 Task: Check the sale-to-list ratio of full gym in the last 1 year.
Action: Mouse moved to (871, 216)
Screenshot: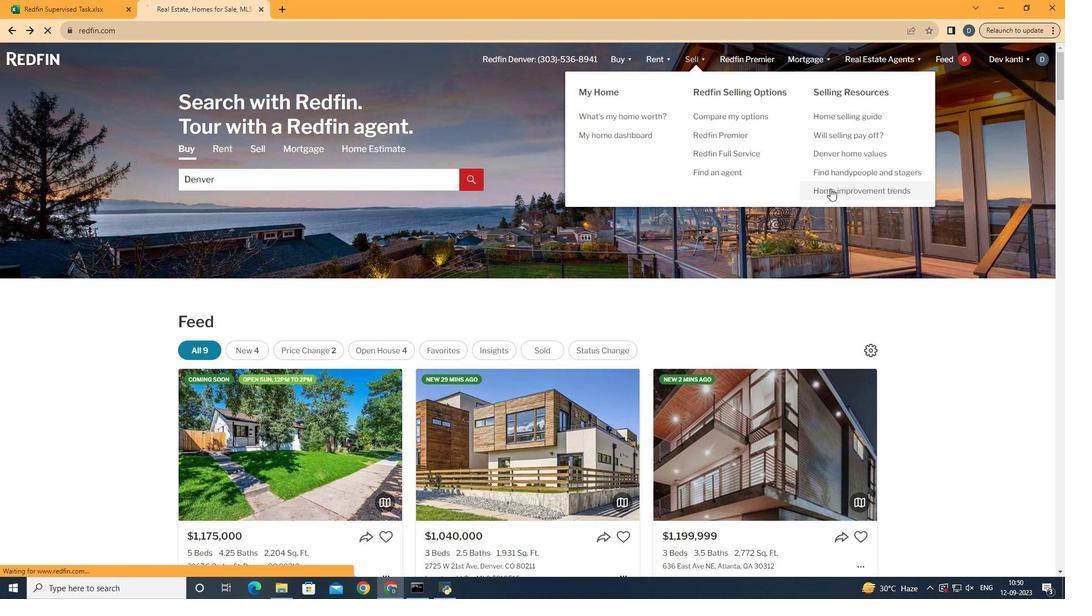 
Action: Mouse pressed left at (871, 216)
Screenshot: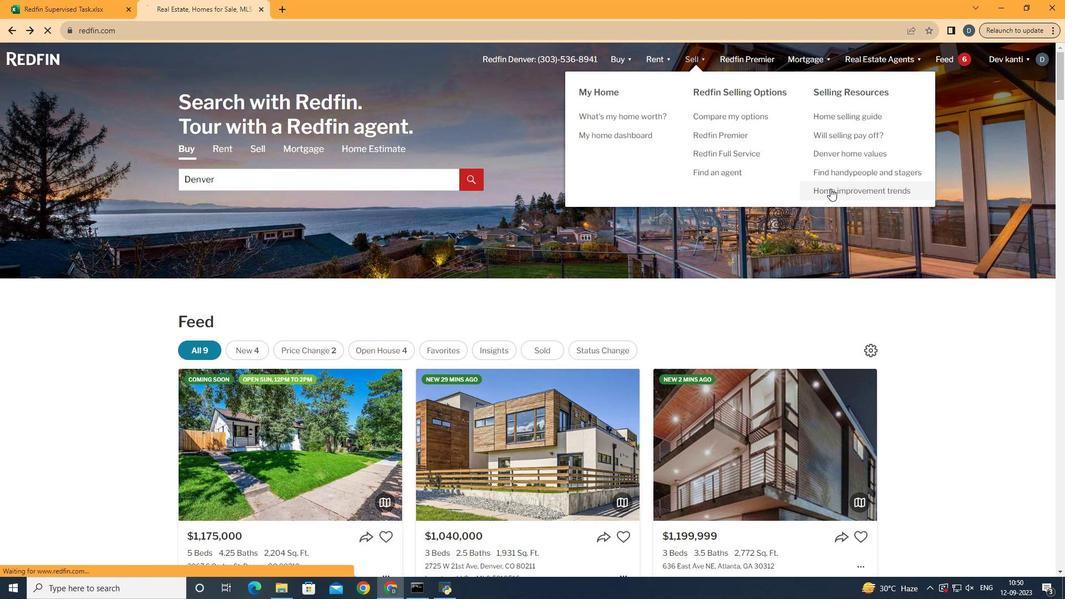 
Action: Mouse moved to (310, 243)
Screenshot: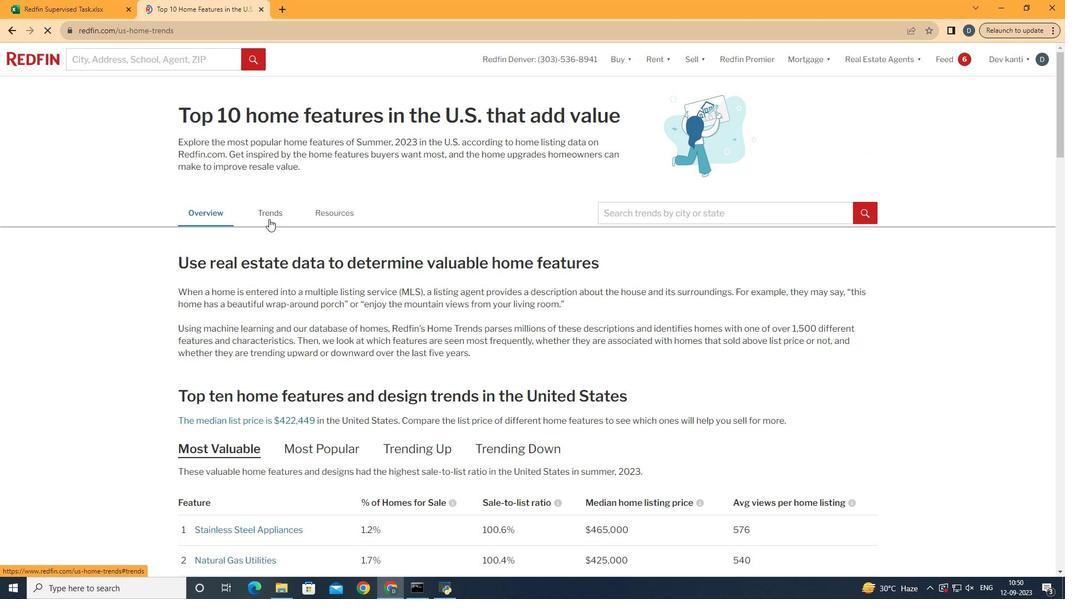 
Action: Mouse pressed left at (310, 243)
Screenshot: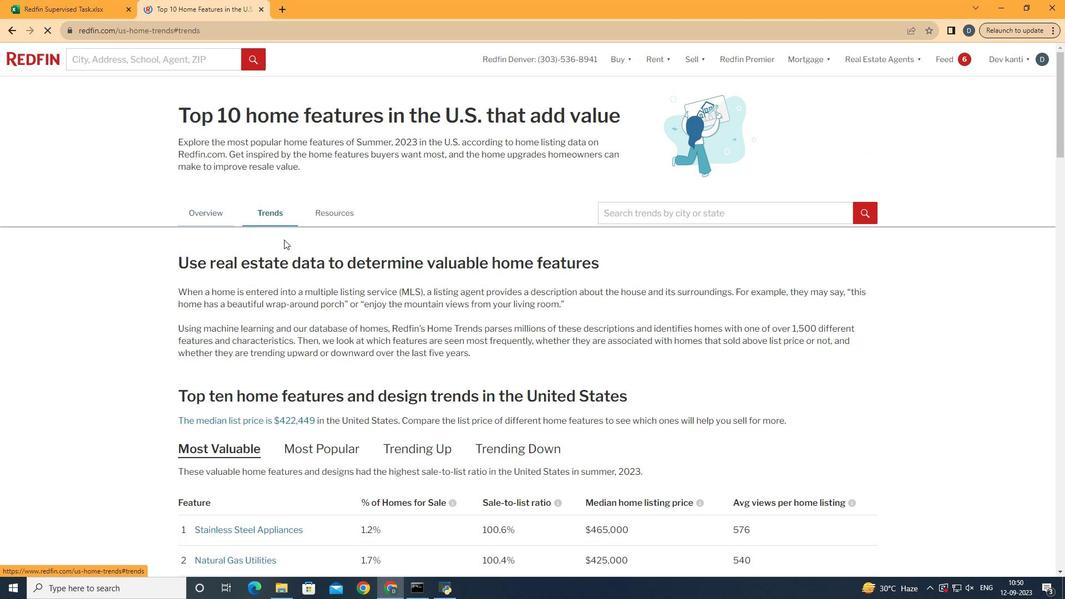 
Action: Mouse moved to (438, 338)
Screenshot: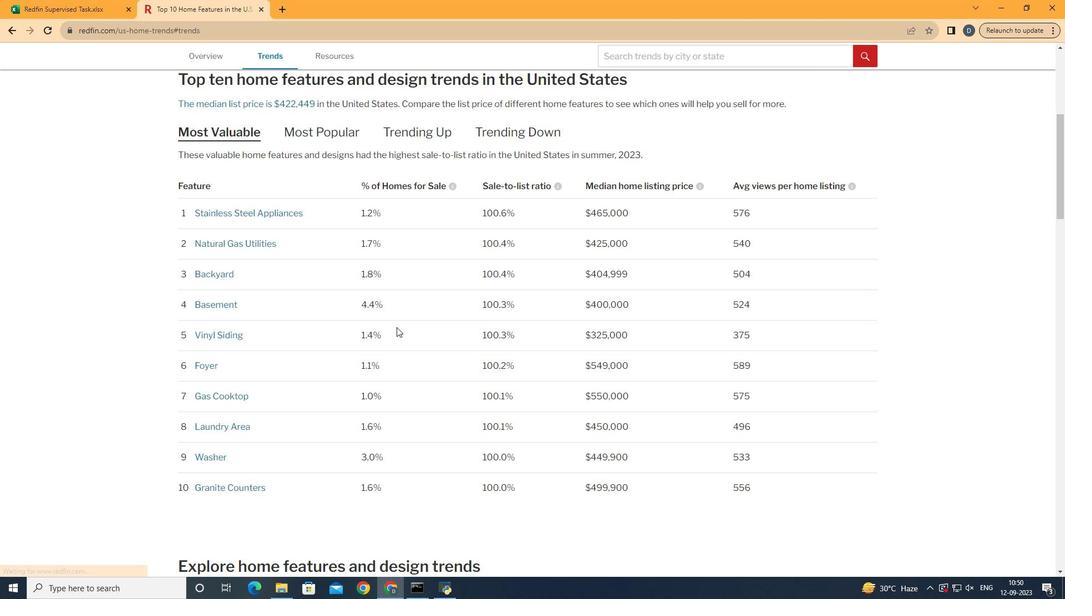 
Action: Mouse scrolled (438, 337) with delta (0, 0)
Screenshot: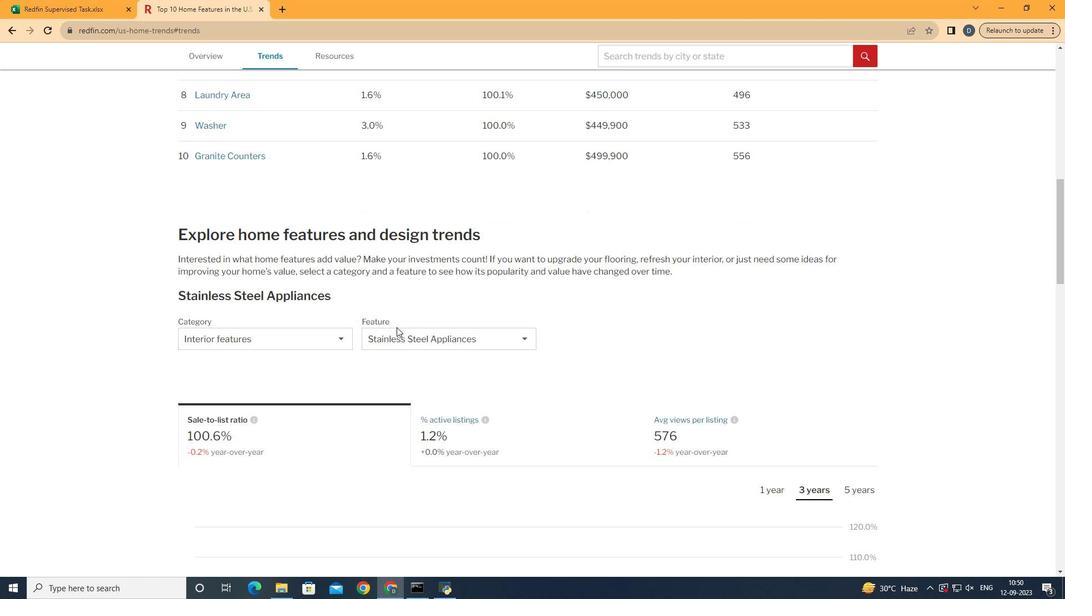 
Action: Mouse scrolled (438, 337) with delta (0, 0)
Screenshot: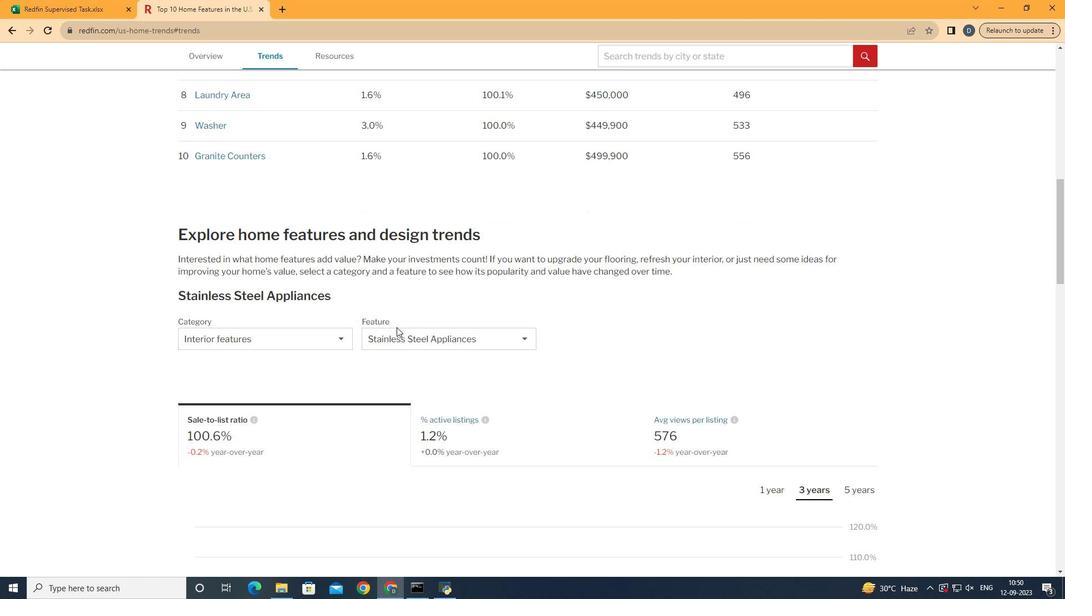 
Action: Mouse scrolled (438, 337) with delta (0, 0)
Screenshot: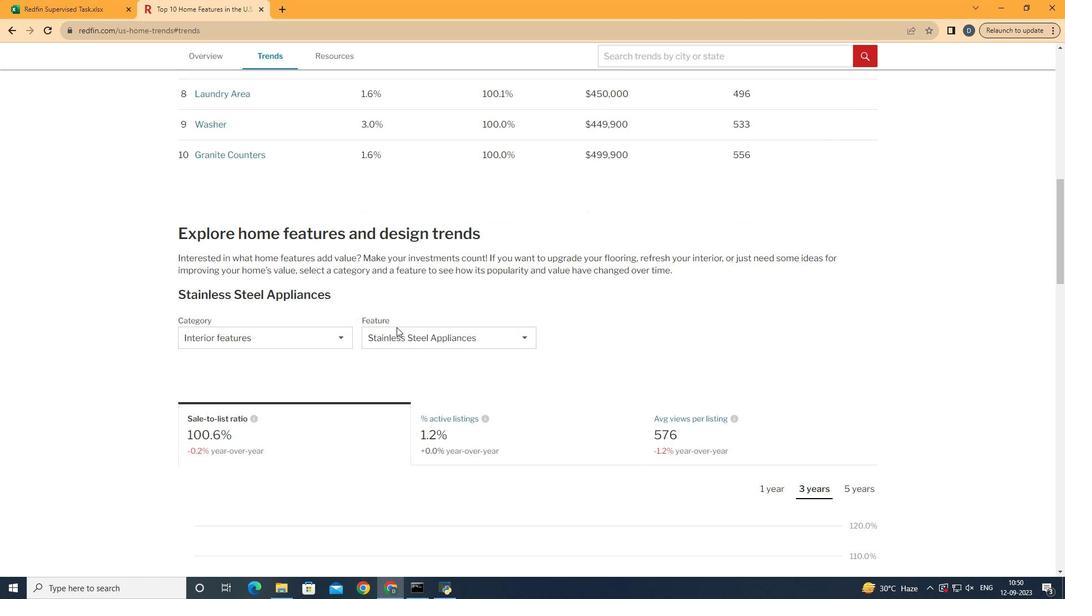 
Action: Mouse scrolled (438, 337) with delta (0, 0)
Screenshot: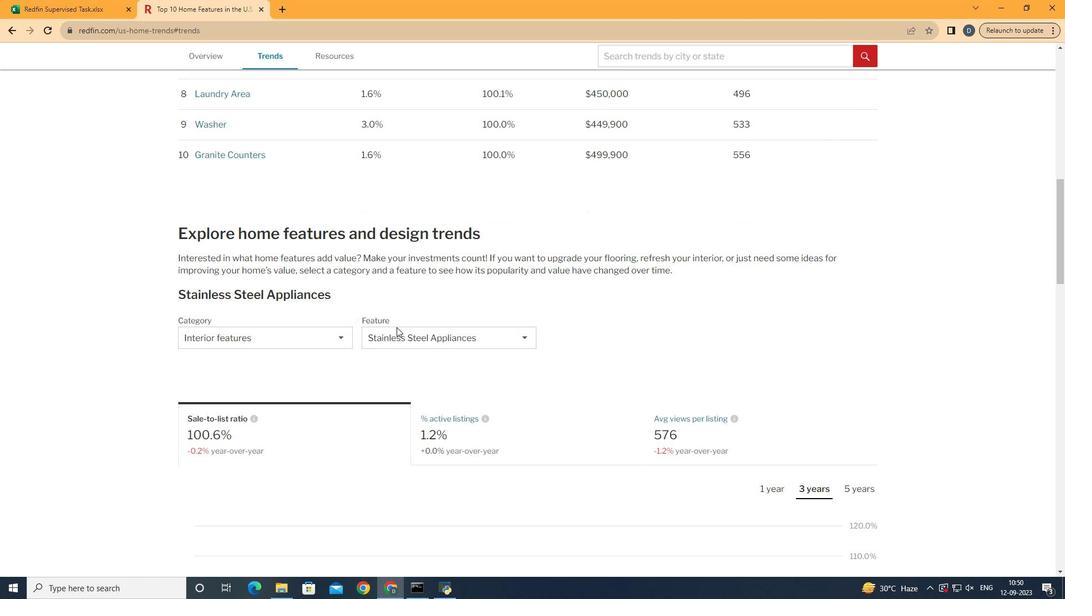 
Action: Mouse scrolled (438, 337) with delta (0, 0)
Screenshot: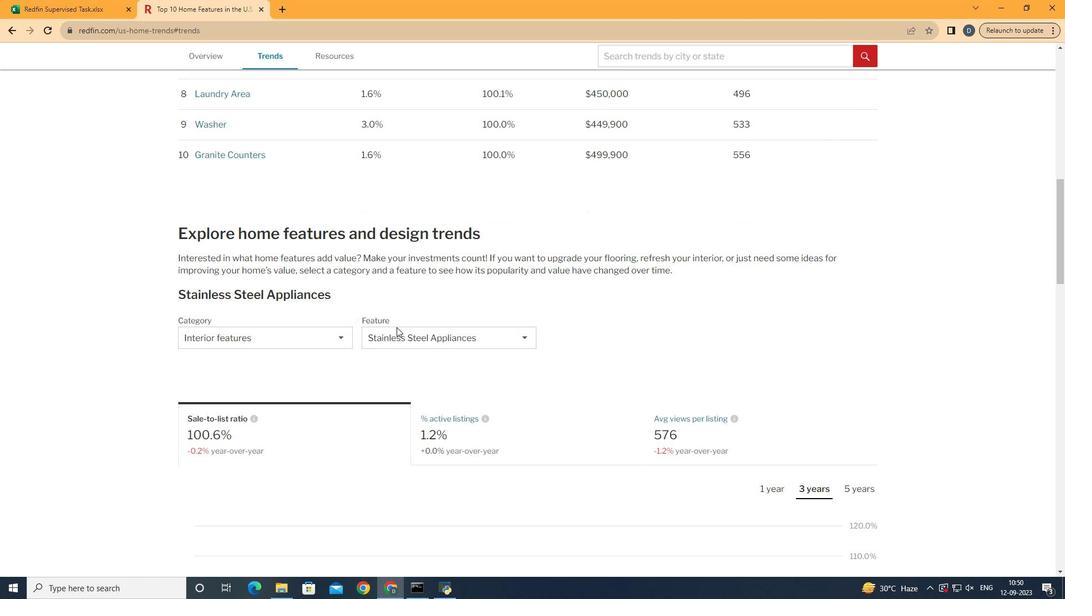
Action: Mouse scrolled (438, 337) with delta (0, 0)
Screenshot: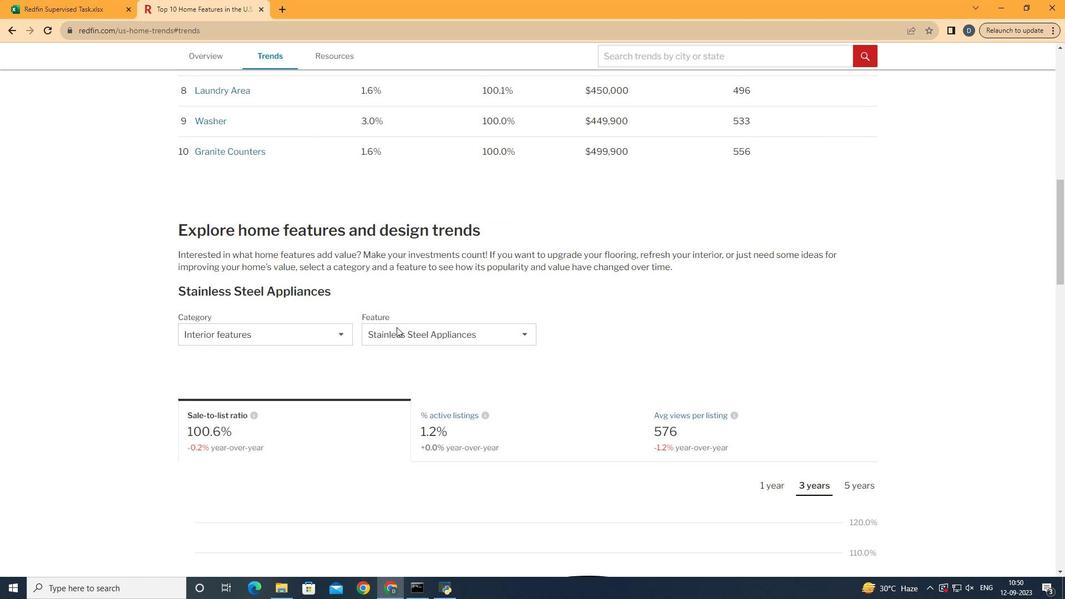 
Action: Mouse scrolled (438, 337) with delta (0, 0)
Screenshot: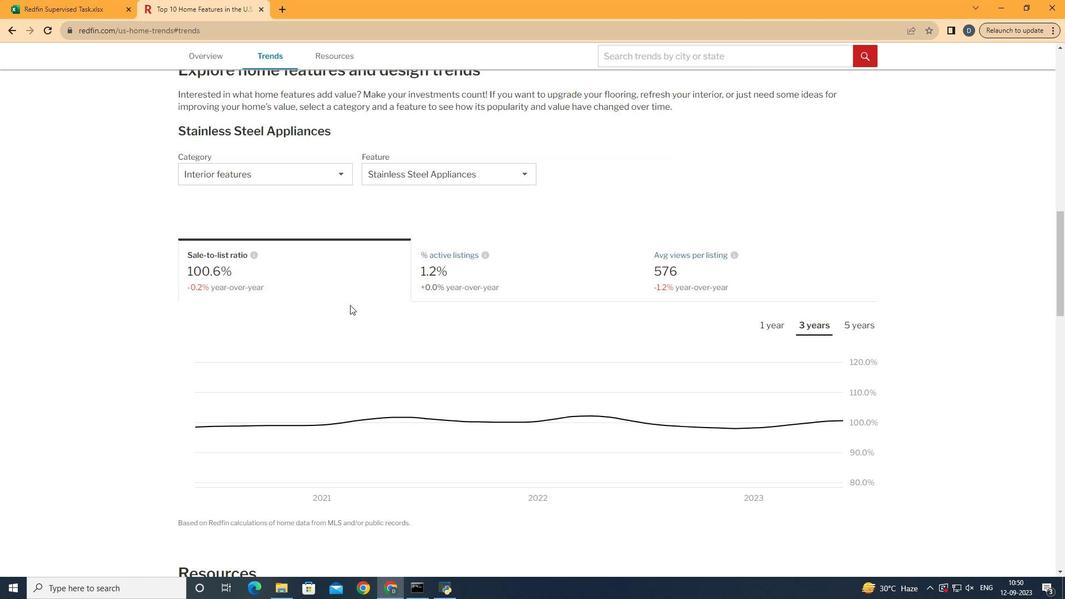 
Action: Mouse scrolled (438, 337) with delta (0, 0)
Screenshot: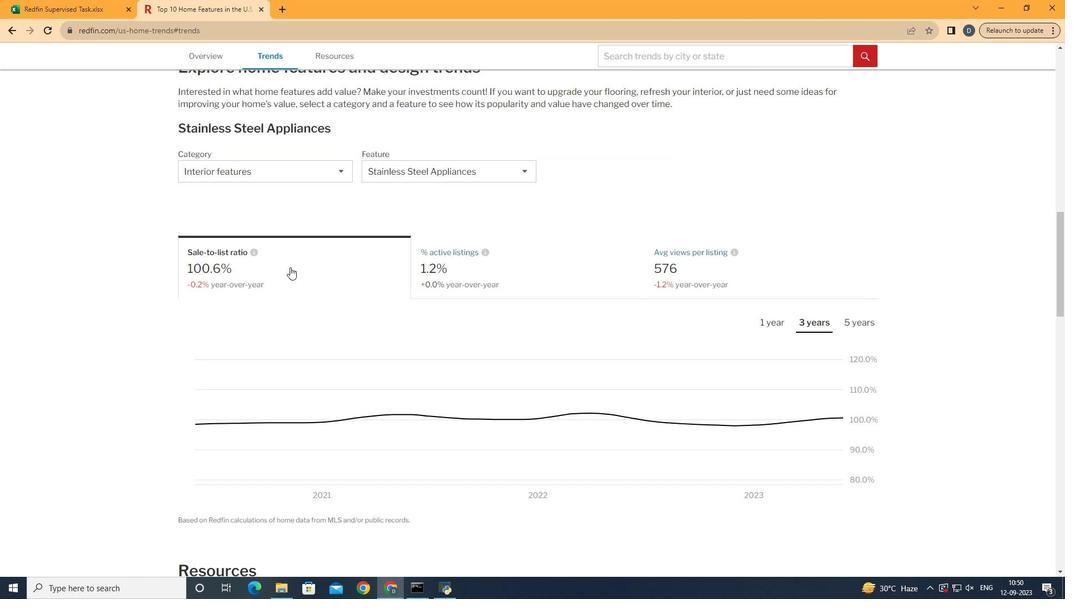 
Action: Mouse scrolled (438, 337) with delta (0, 0)
Screenshot: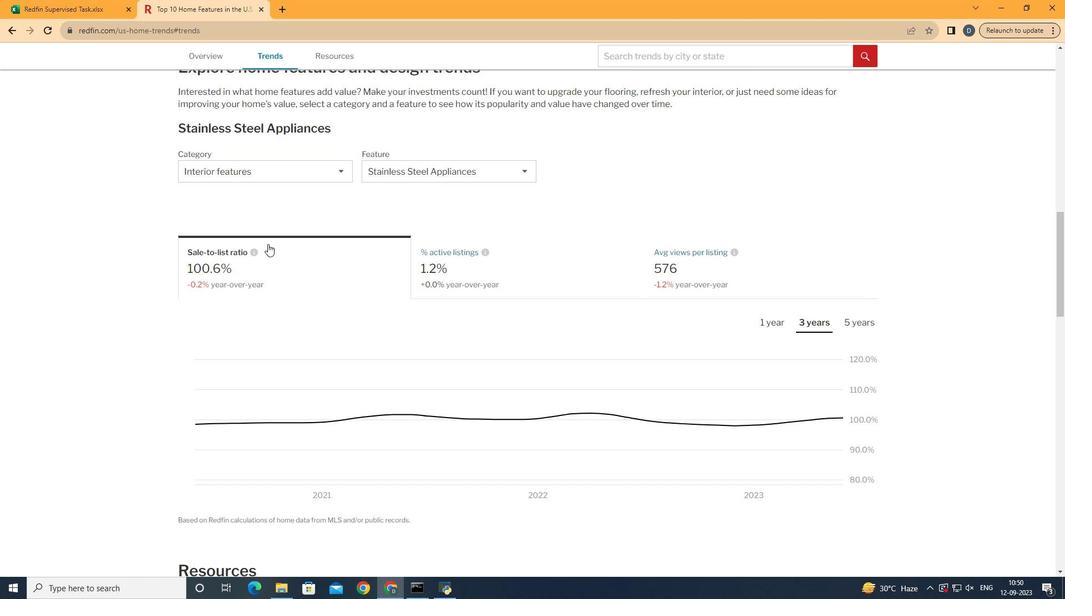 
Action: Mouse moved to (344, 207)
Screenshot: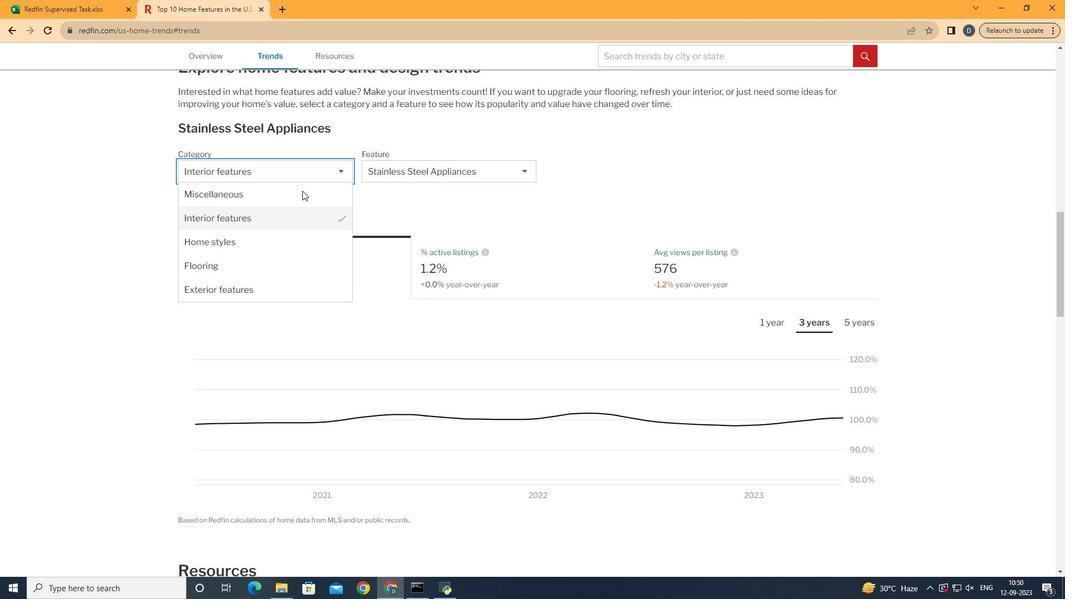 
Action: Mouse pressed left at (344, 207)
Screenshot: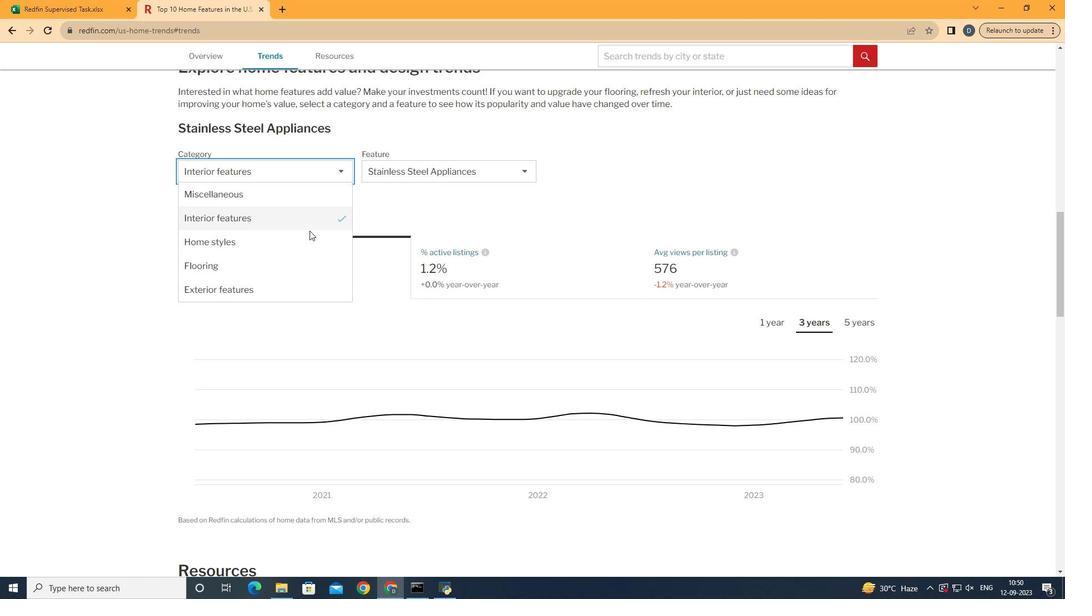 
Action: Mouse moved to (368, 245)
Screenshot: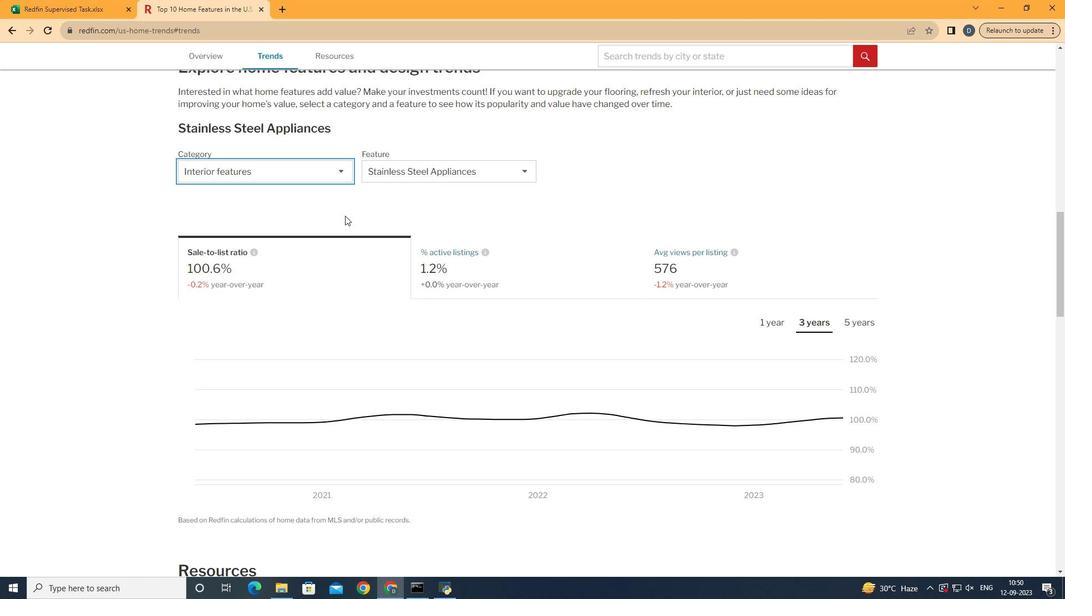 
Action: Mouse pressed left at (368, 245)
Screenshot: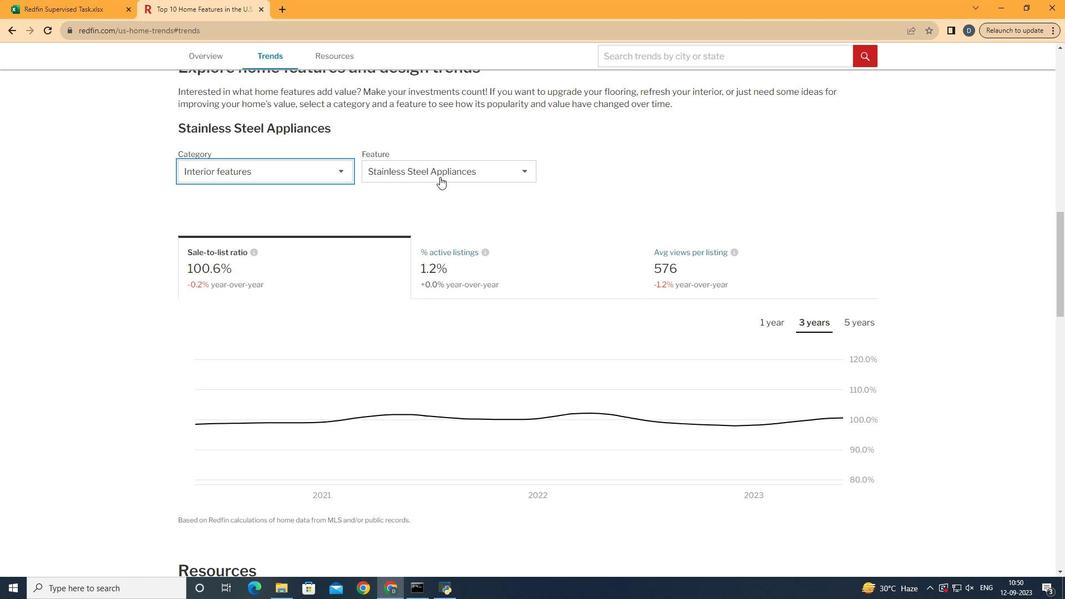 
Action: Mouse moved to (481, 206)
Screenshot: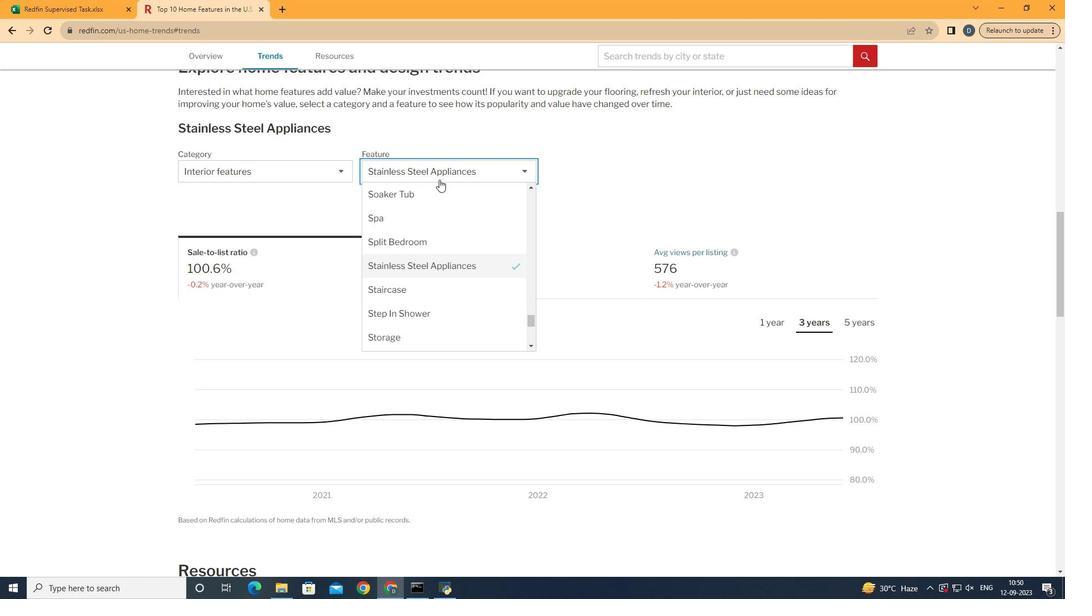 
Action: Mouse pressed left at (481, 206)
Screenshot: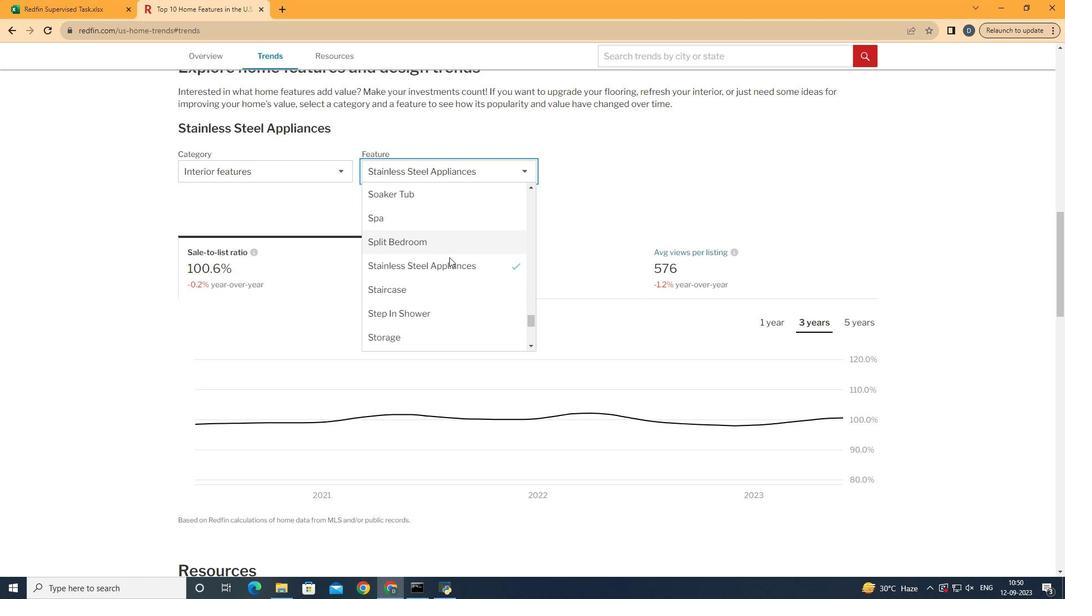 
Action: Mouse moved to (493, 280)
Screenshot: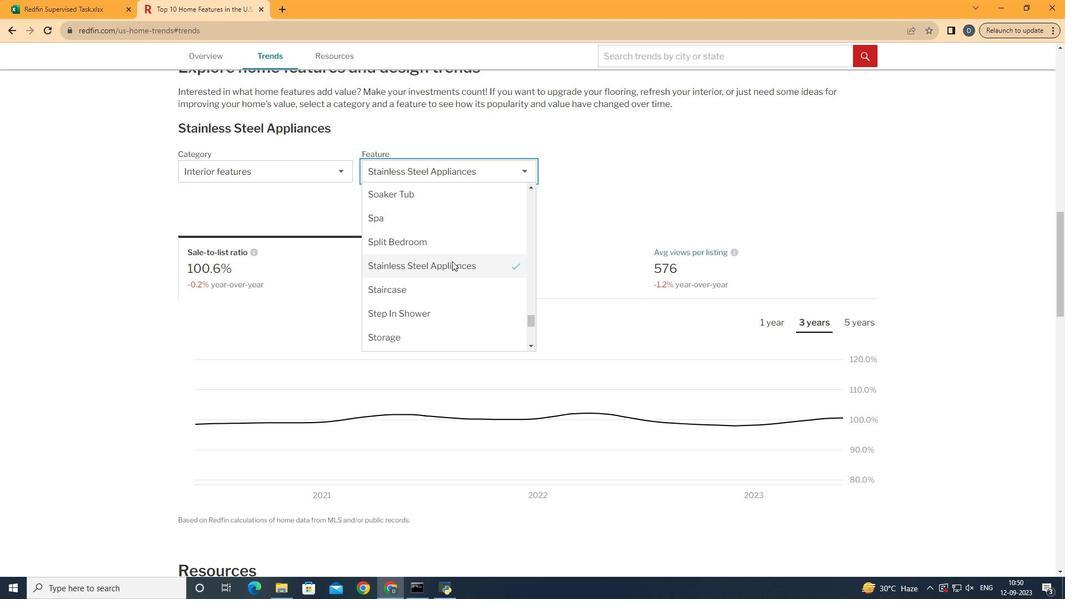 
Action: Mouse scrolled (493, 280) with delta (0, 0)
Screenshot: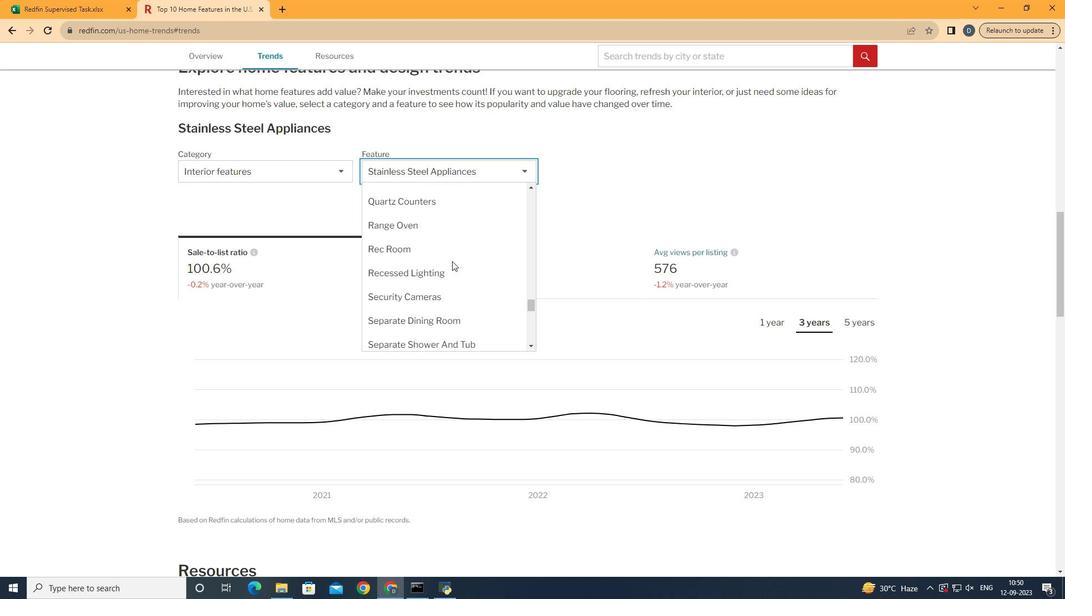 
Action: Mouse scrolled (493, 280) with delta (0, 0)
Screenshot: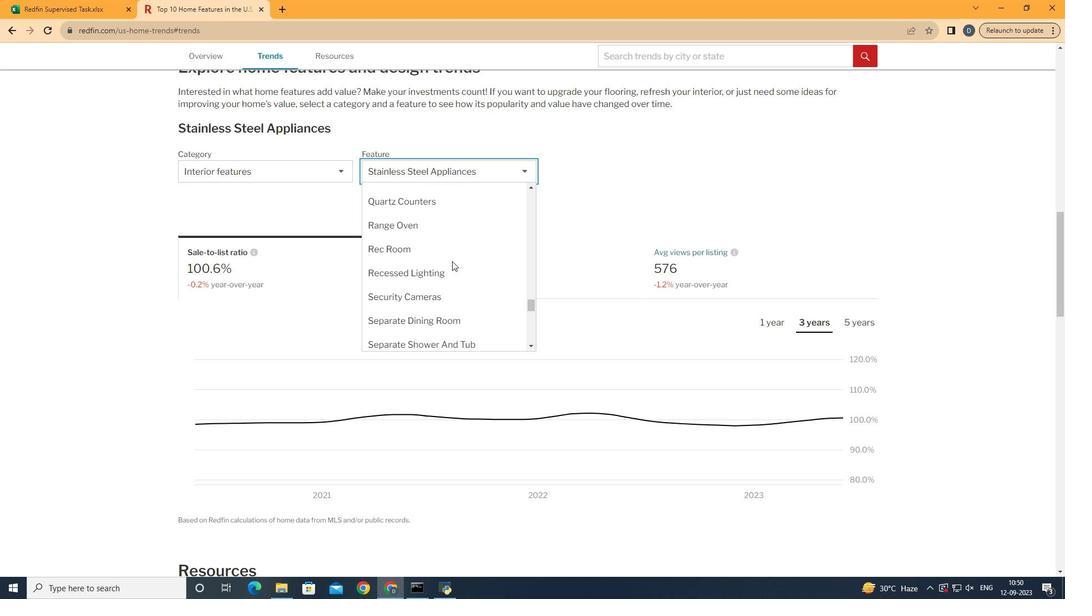 
Action: Mouse scrolled (493, 280) with delta (0, 0)
Screenshot: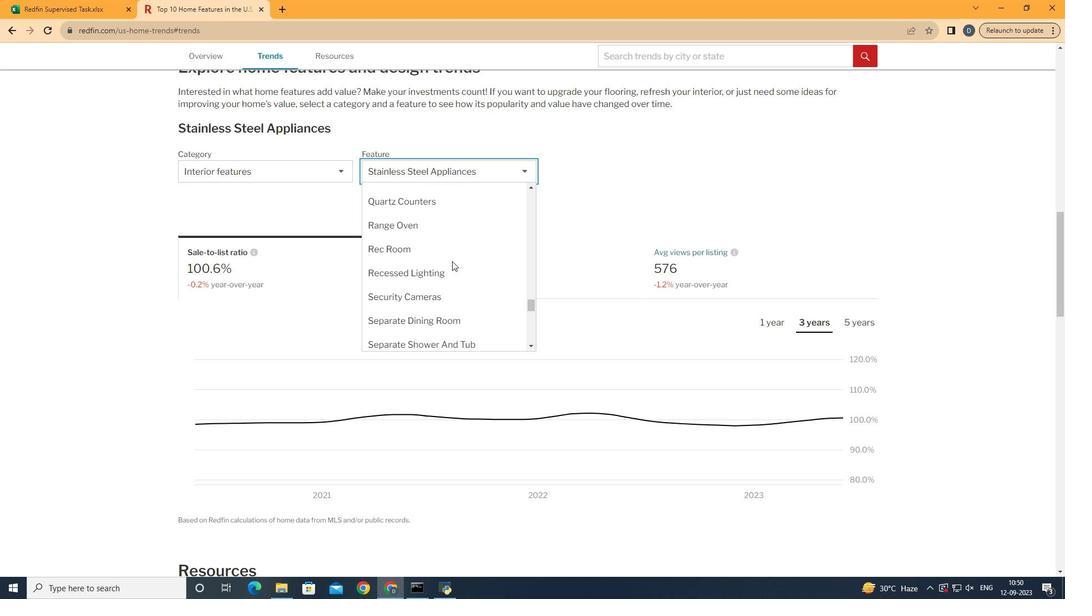 
Action: Mouse scrolled (493, 280) with delta (0, 0)
Screenshot: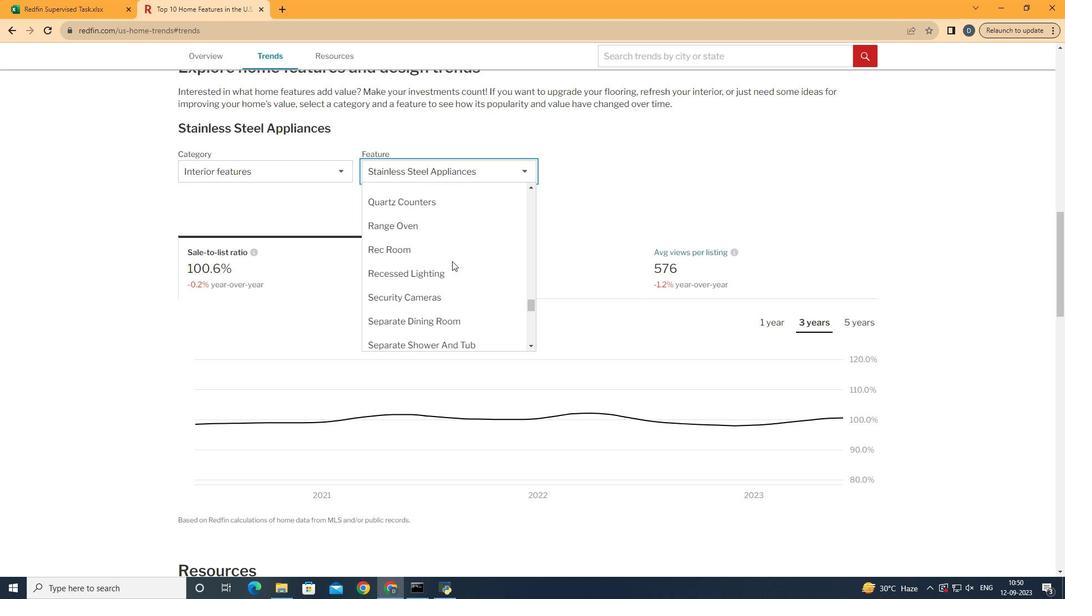 
Action: Mouse scrolled (493, 280) with delta (0, 0)
Screenshot: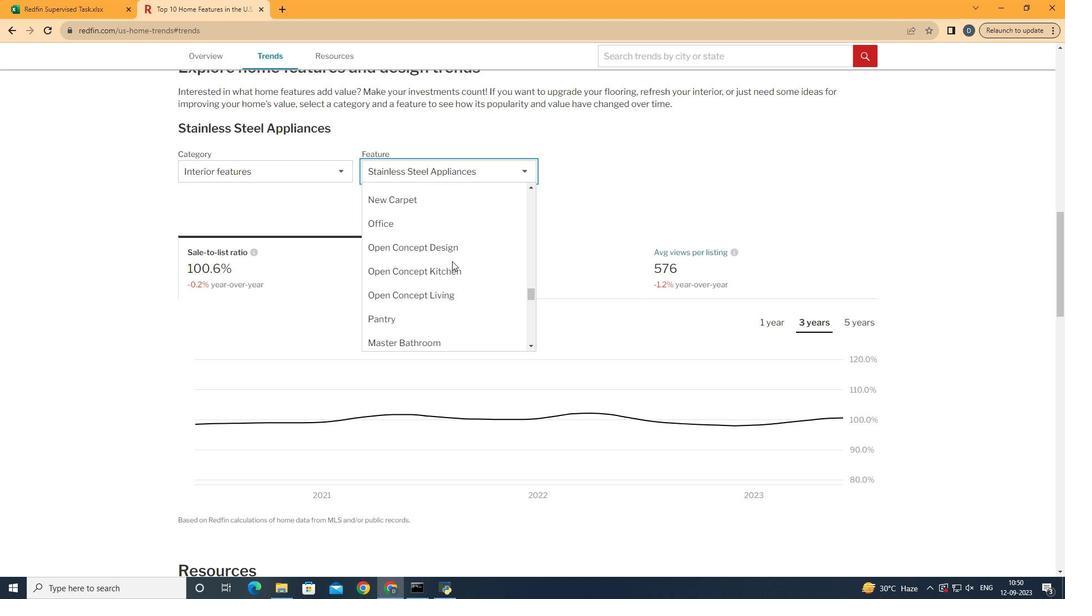 
Action: Mouse scrolled (493, 280) with delta (0, 0)
Screenshot: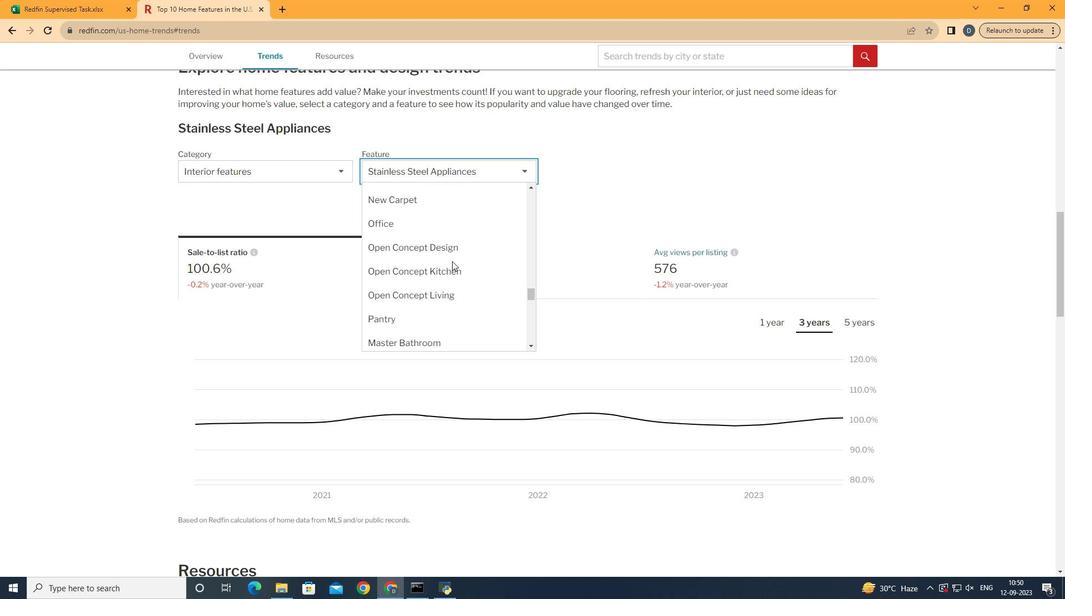 
Action: Mouse scrolled (493, 280) with delta (0, 0)
Screenshot: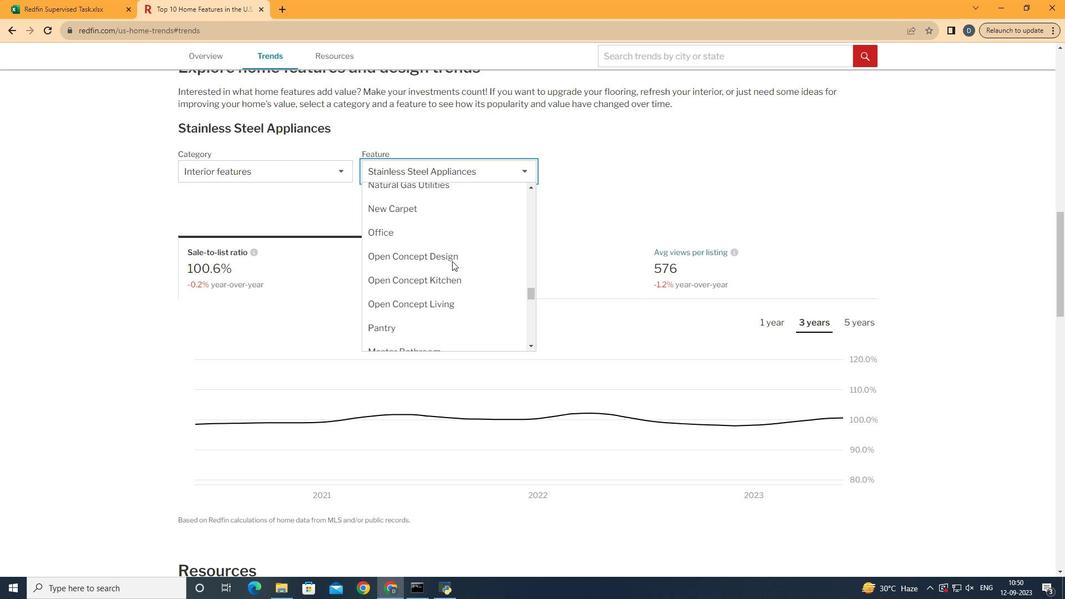 
Action: Mouse scrolled (493, 280) with delta (0, 0)
Screenshot: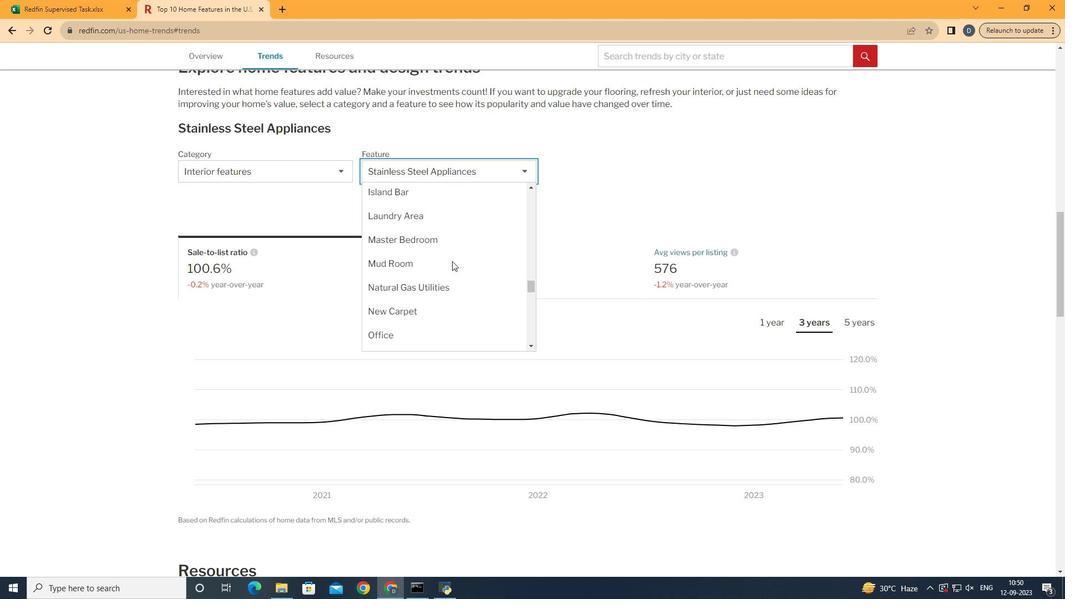 
Action: Mouse scrolled (493, 280) with delta (0, 0)
Screenshot: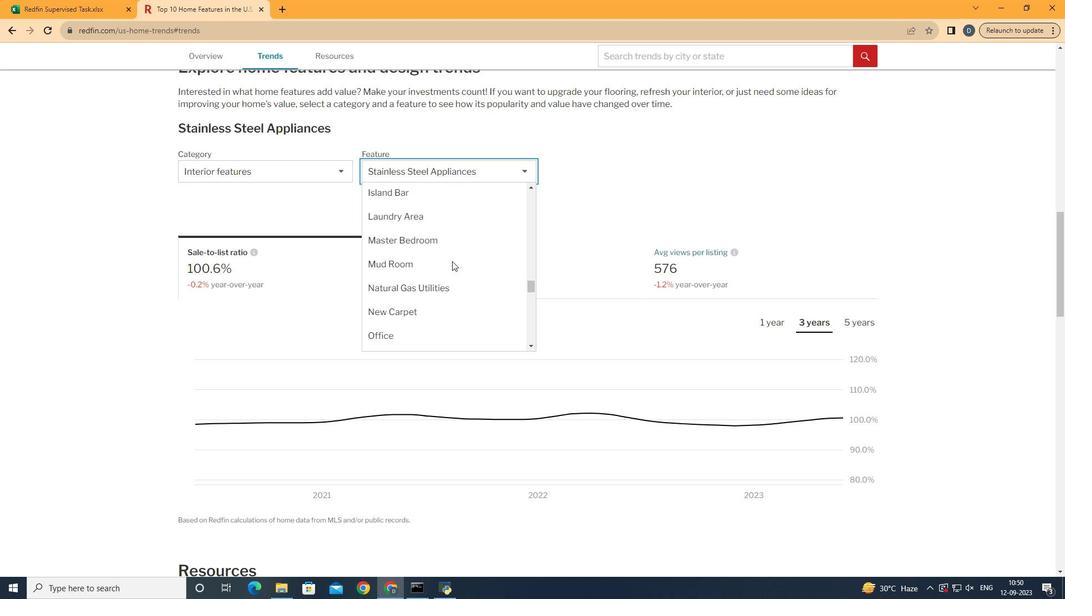 
Action: Mouse scrolled (493, 280) with delta (0, 0)
Screenshot: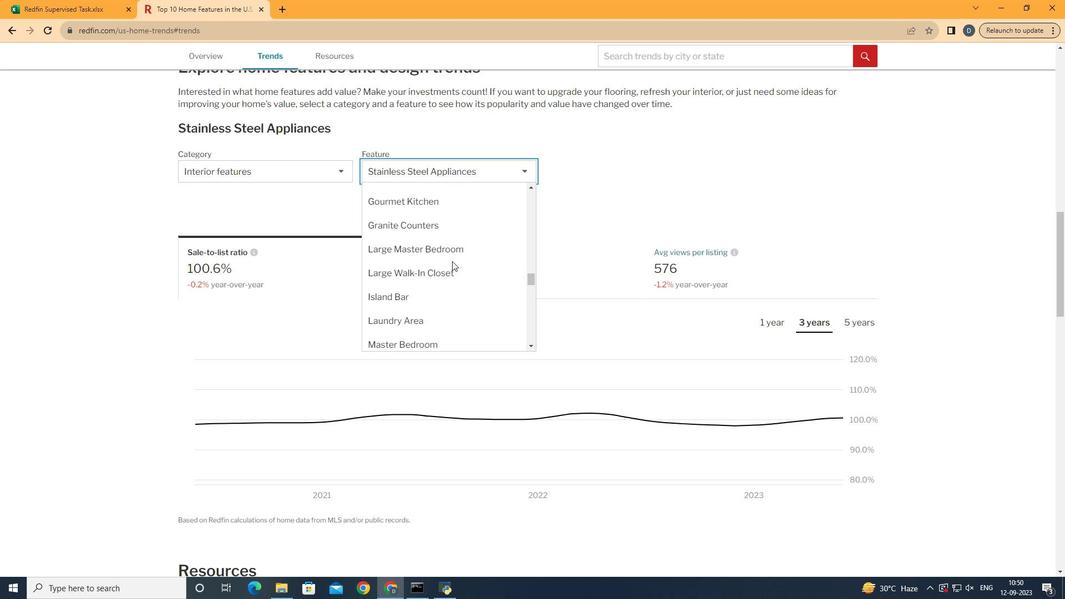 
Action: Mouse scrolled (493, 280) with delta (0, 0)
Screenshot: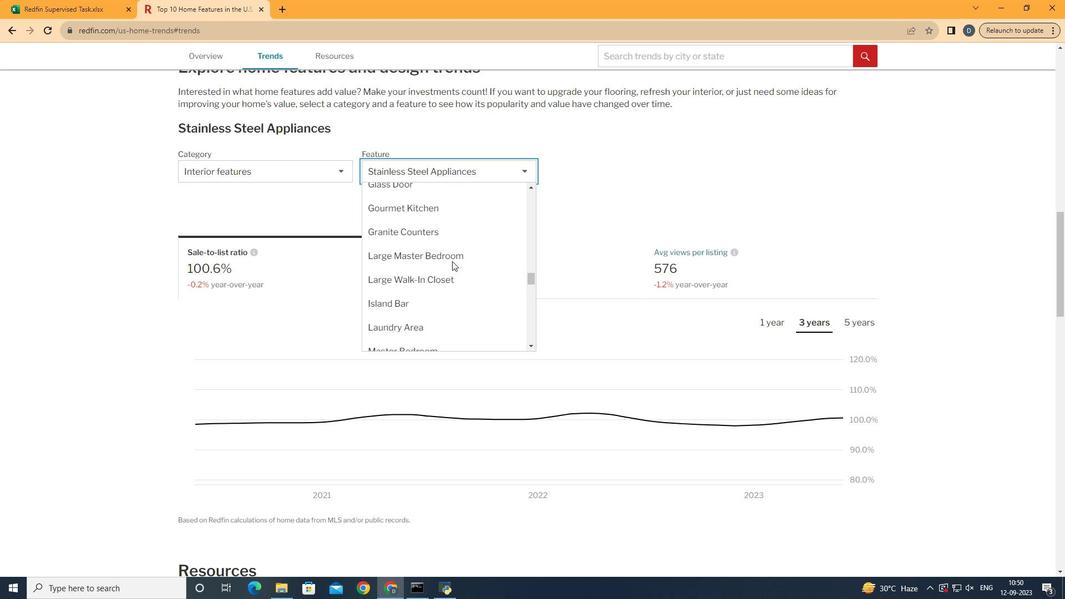 
Action: Mouse scrolled (493, 280) with delta (0, 0)
Screenshot: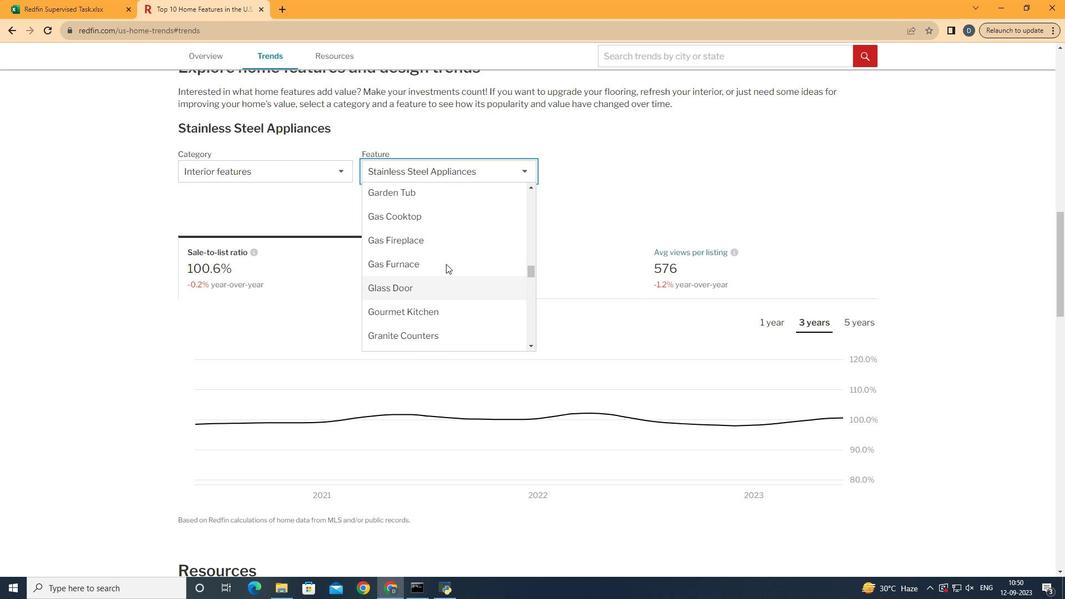 
Action: Mouse scrolled (493, 280) with delta (0, 0)
Screenshot: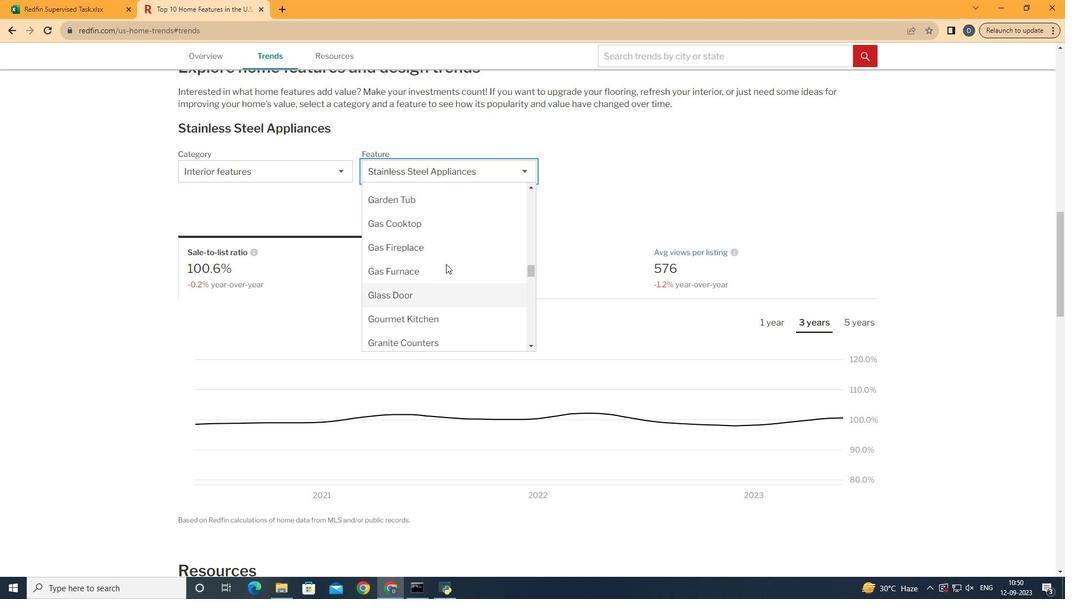 
Action: Mouse moved to (471, 291)
Screenshot: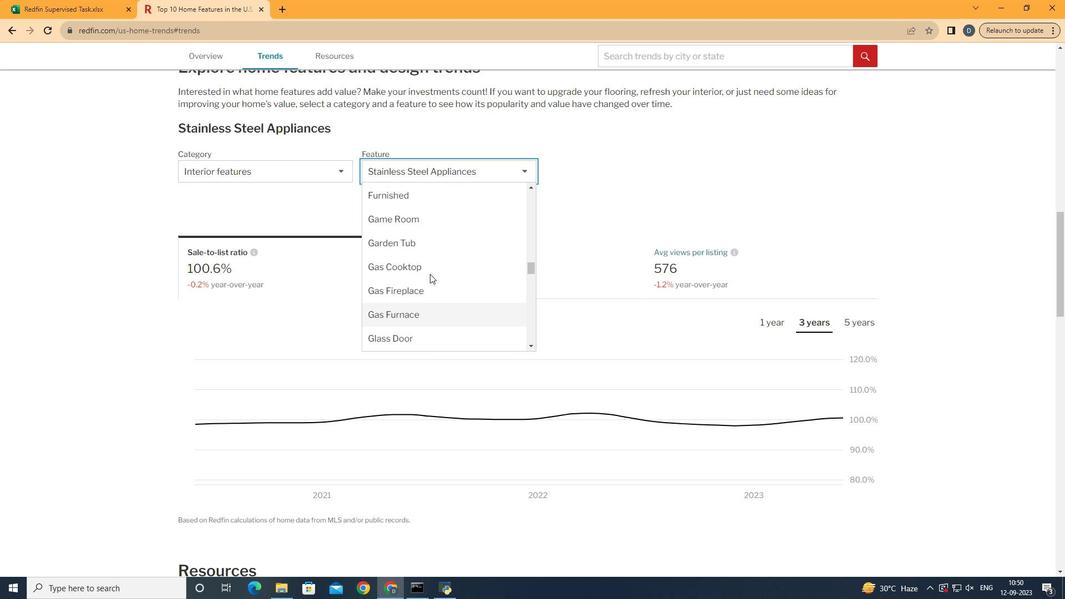 
Action: Mouse scrolled (471, 291) with delta (0, 0)
Screenshot: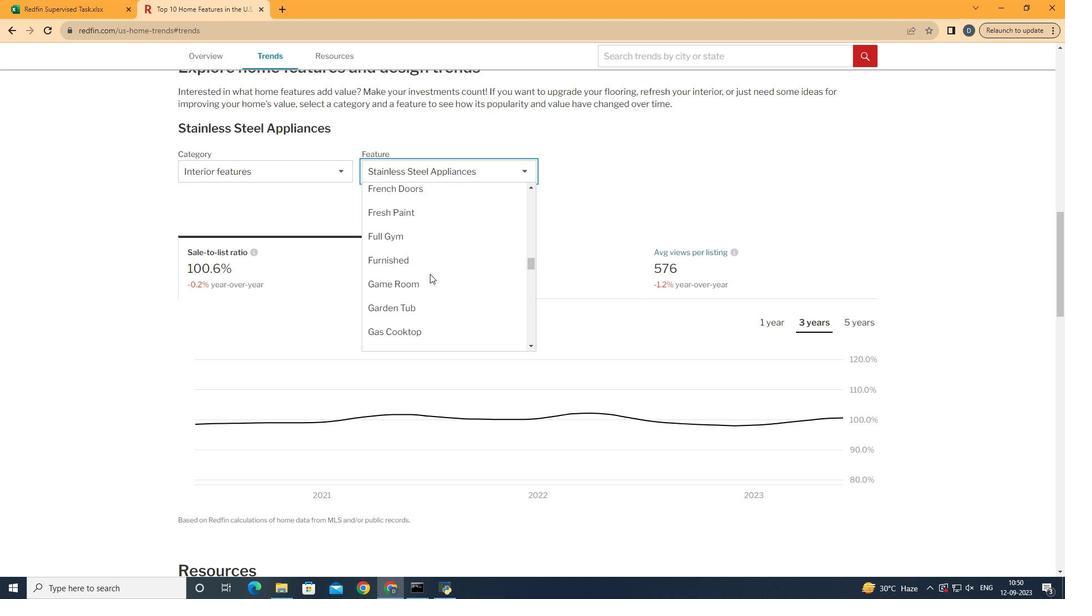 
Action: Mouse scrolled (471, 291) with delta (0, 0)
Screenshot: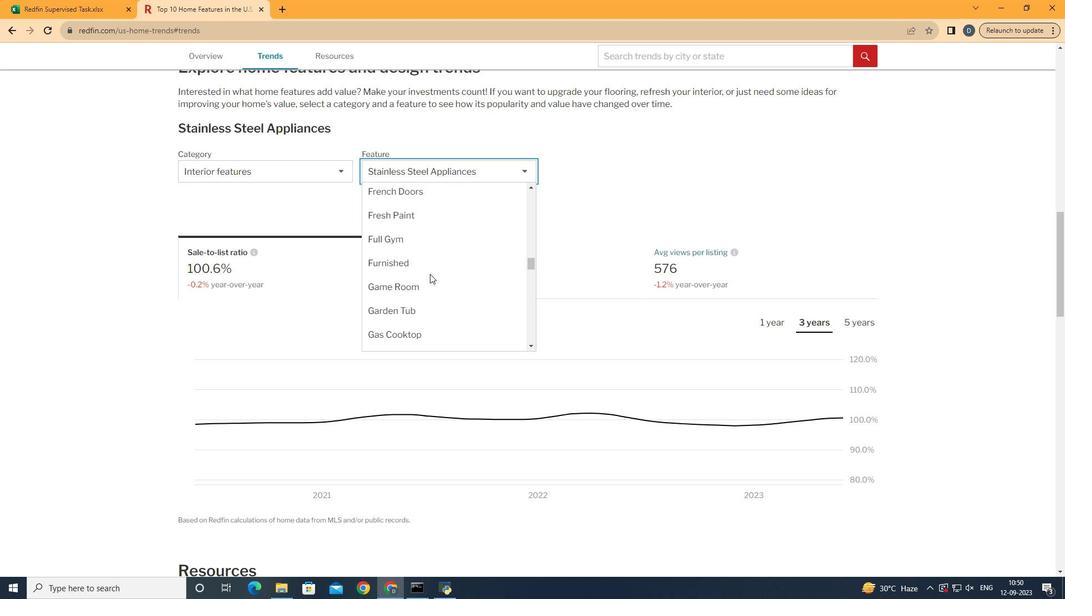
Action: Mouse moved to (499, 263)
Screenshot: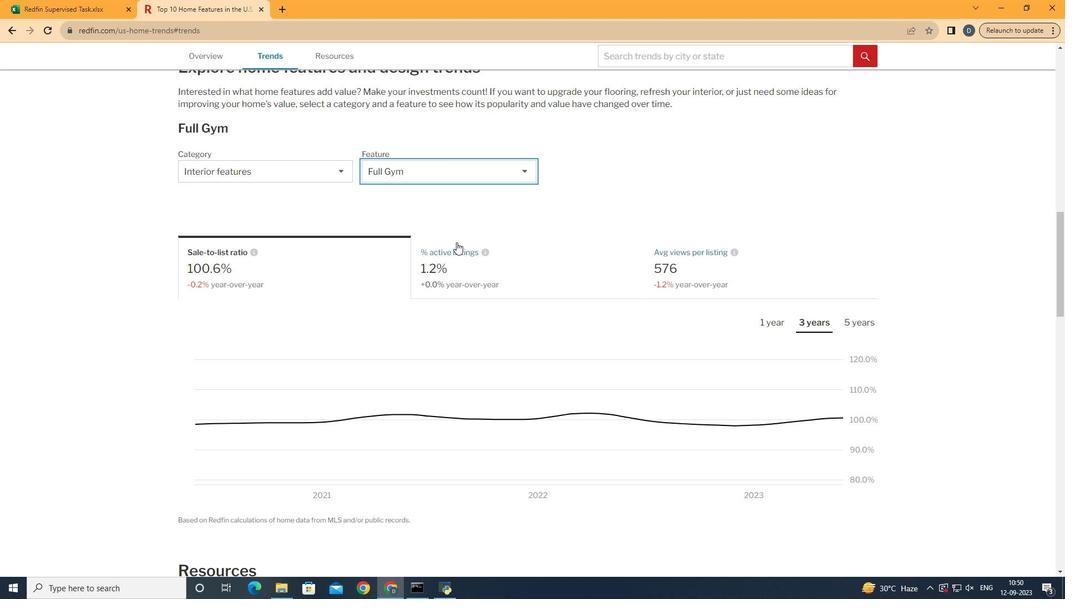
Action: Mouse pressed left at (499, 263)
Screenshot: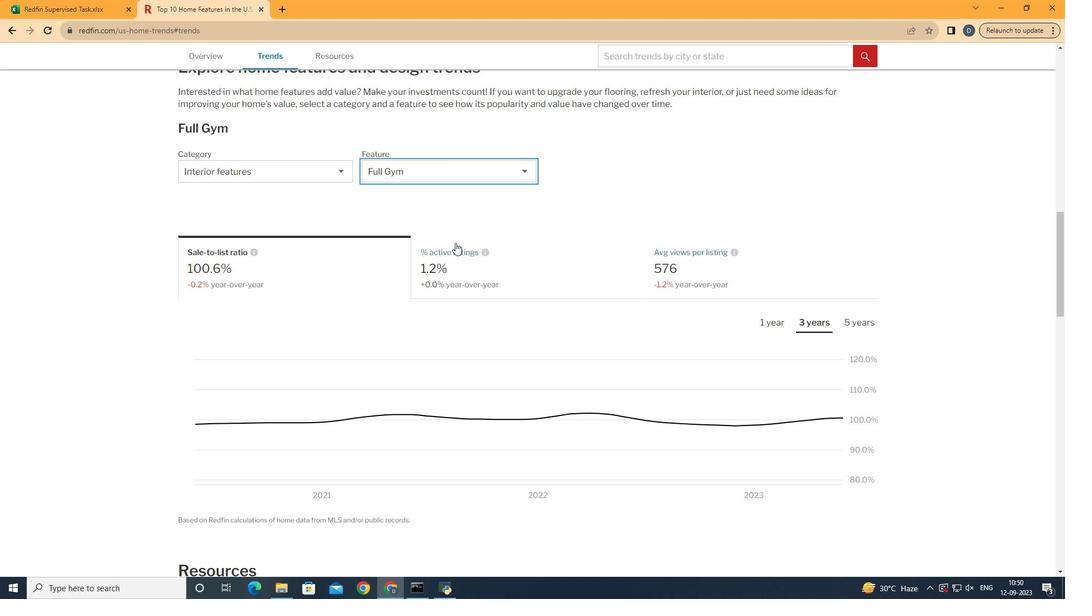 
Action: Mouse moved to (654, 226)
Screenshot: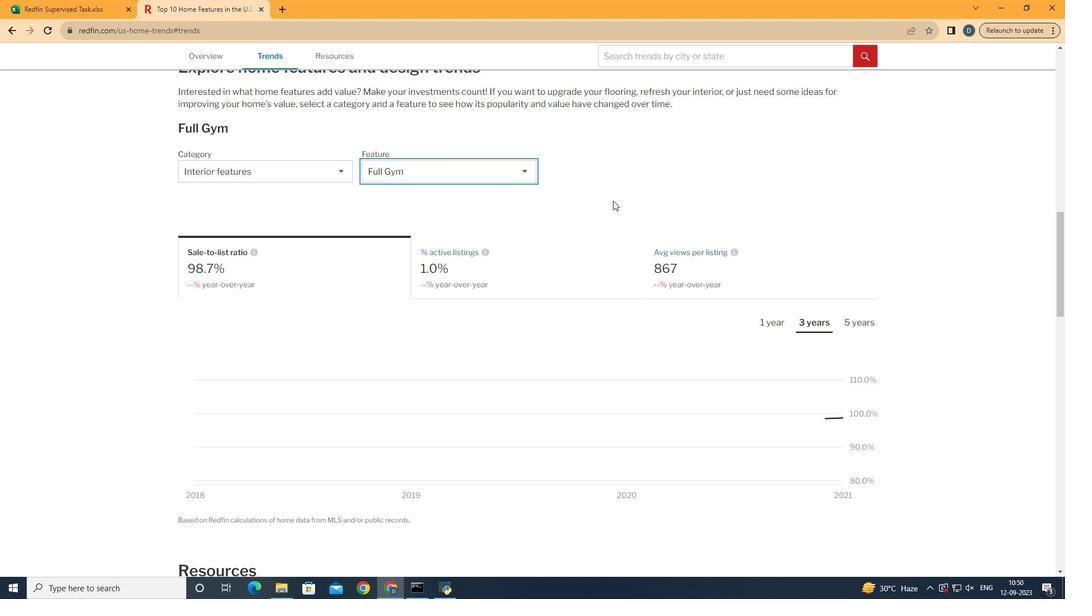 
Action: Mouse pressed left at (654, 226)
Screenshot: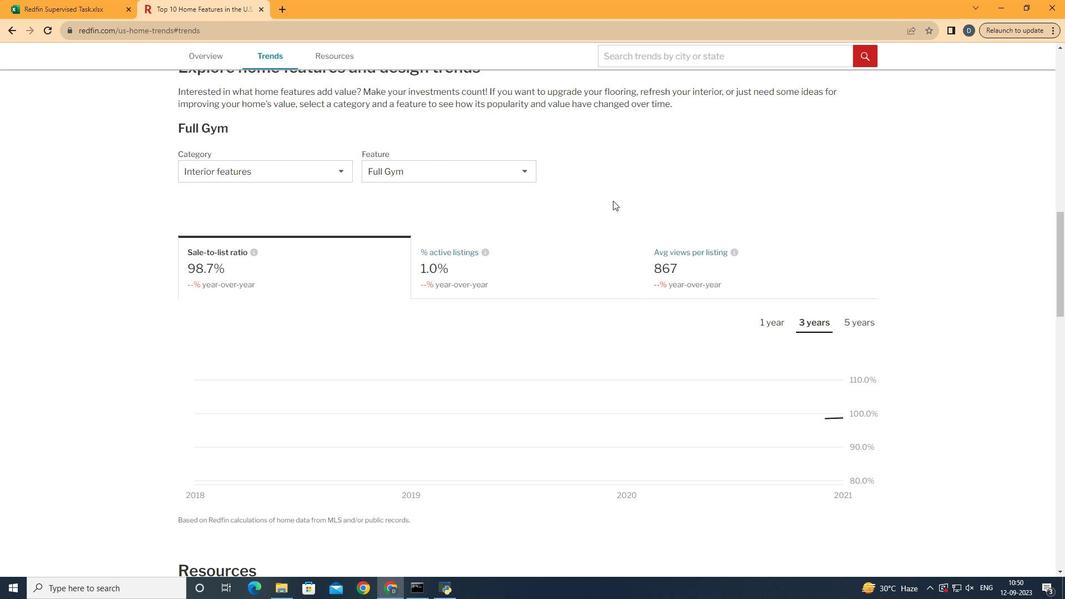 
Action: Mouse moved to (388, 294)
Screenshot: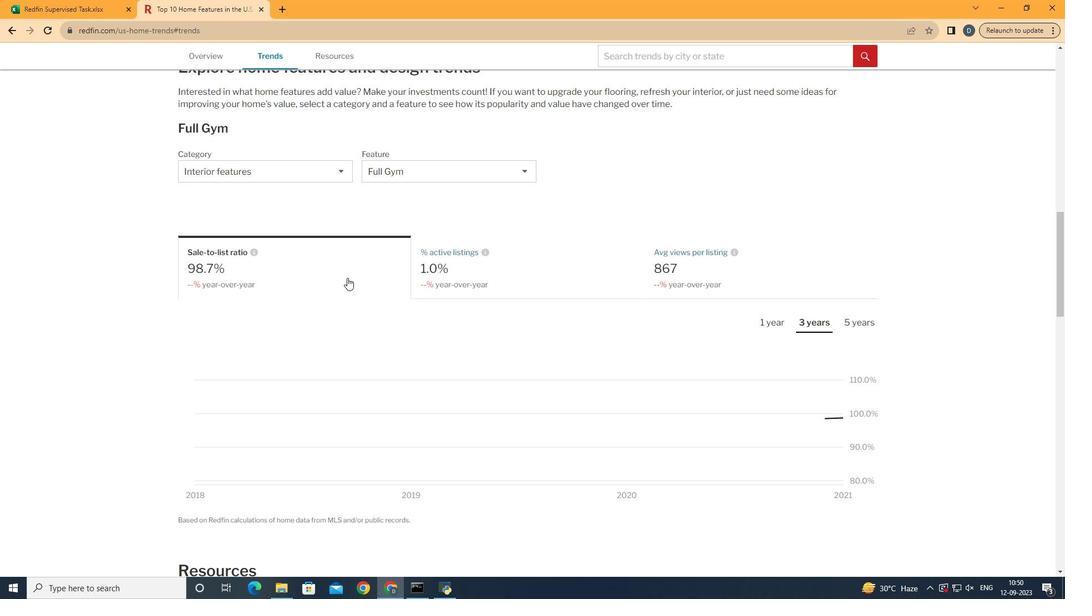 
Action: Mouse pressed left at (388, 294)
Screenshot: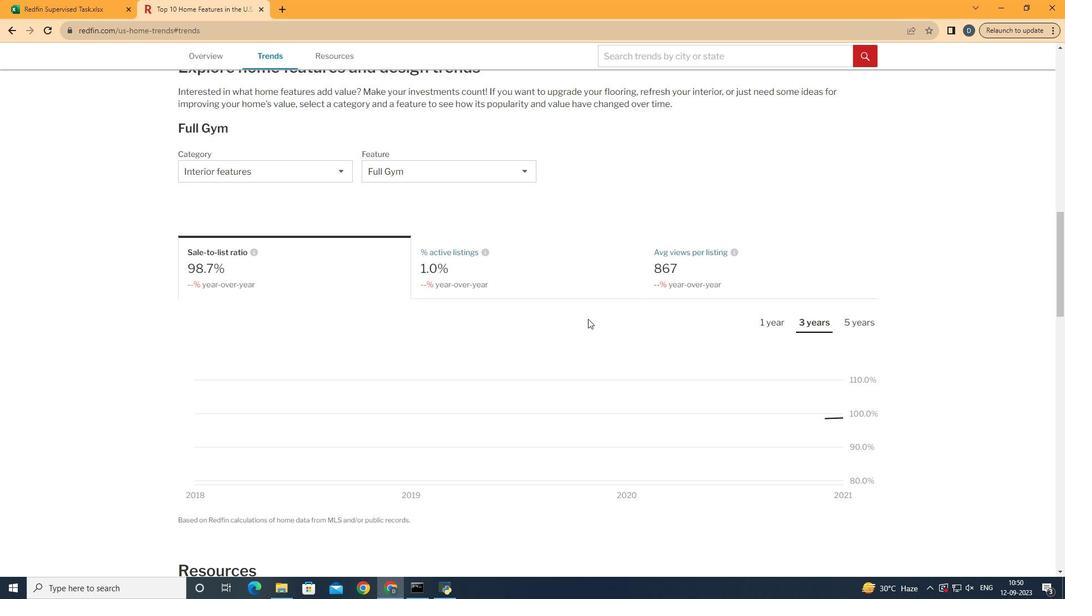 
Action: Mouse moved to (817, 337)
Screenshot: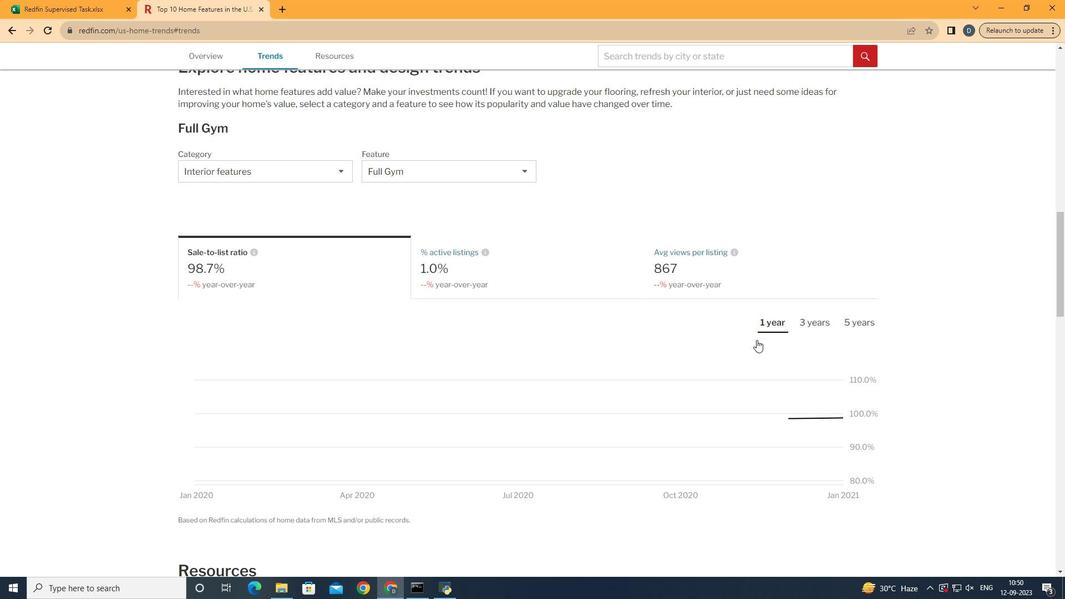 
Action: Mouse pressed left at (817, 337)
Screenshot: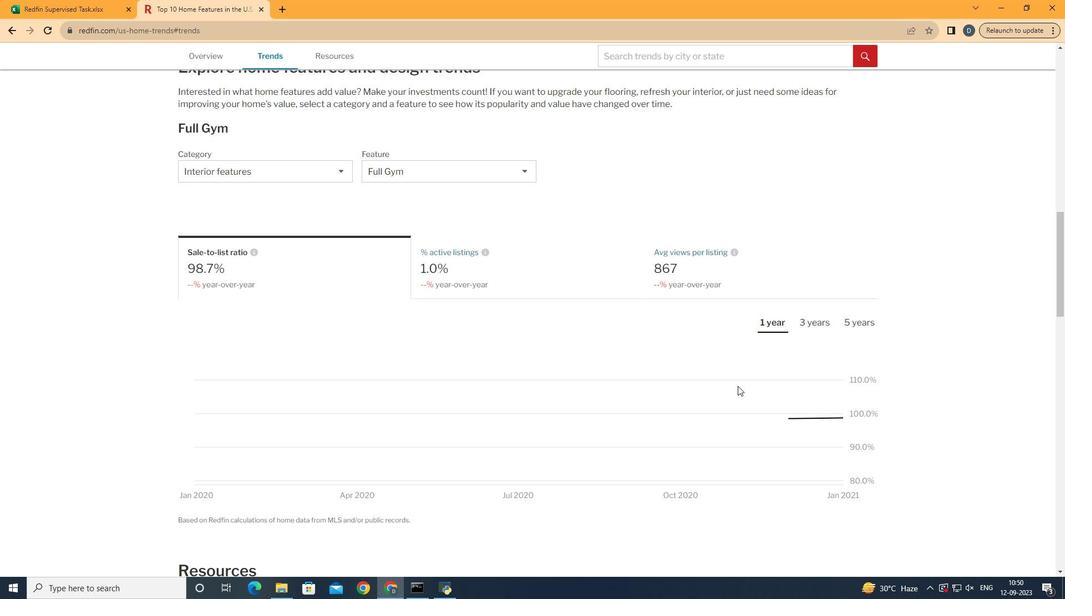 
Action: Mouse moved to (954, 411)
Screenshot: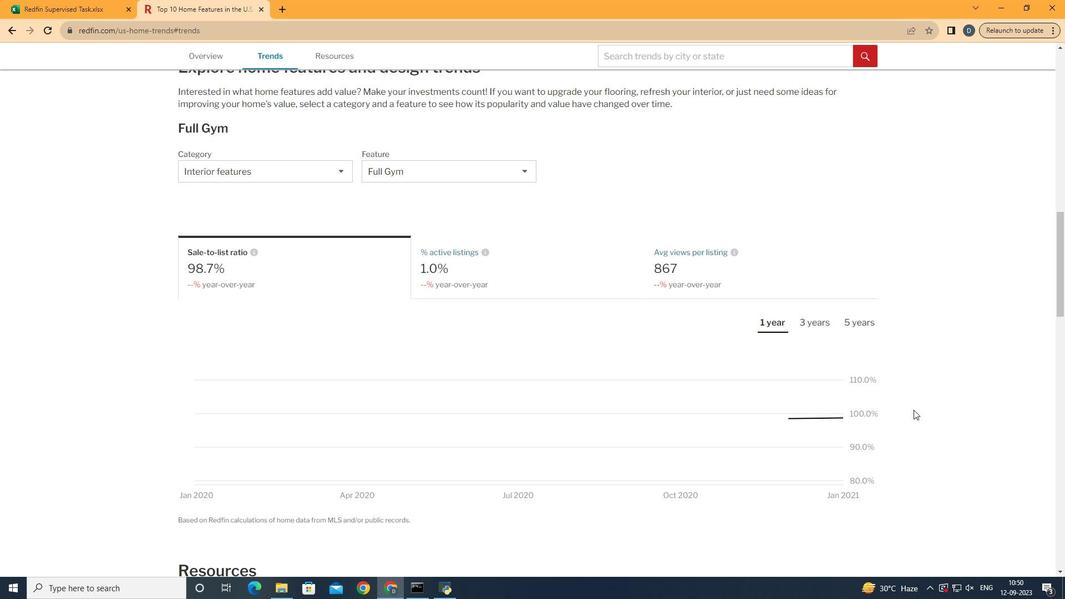 
